Task: Add Attachment from Google Drive to Card Card0000000043 in Board Board0000000011 in Workspace WS0000000004 in Trello. Add Cover Orange to Card Card0000000043 in Board Board0000000011 in Workspace WS0000000004 in Trello. Add "Add Label …" with "Title" Title0000000043 to Button Button0000000043 to Card Card0000000043 in Board Board0000000011 in Workspace WS0000000004 in Trello. Add Description DS0000000043 to Card Card0000000043 in Board Board0000000011 in Workspace WS0000000004 in Trello. Add Comment CM0000000043 to Card Card0000000043 in Board Board0000000011 in Workspace WS0000000004 in Trello
Action: Mouse moved to (435, 432)
Screenshot: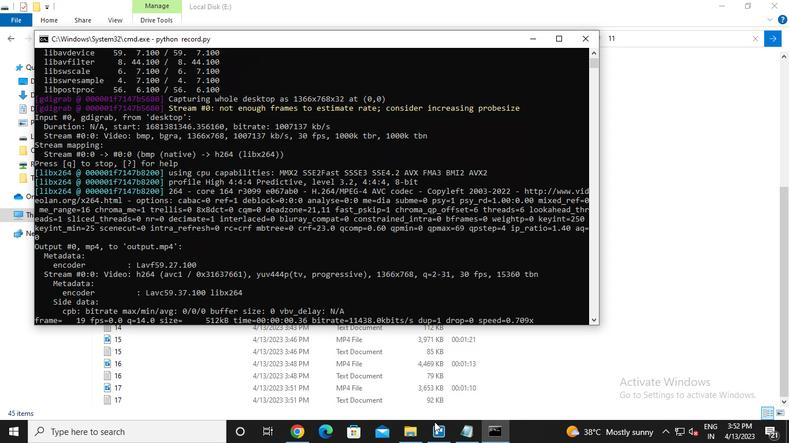 
Action: Mouse pressed left at (435, 432)
Screenshot: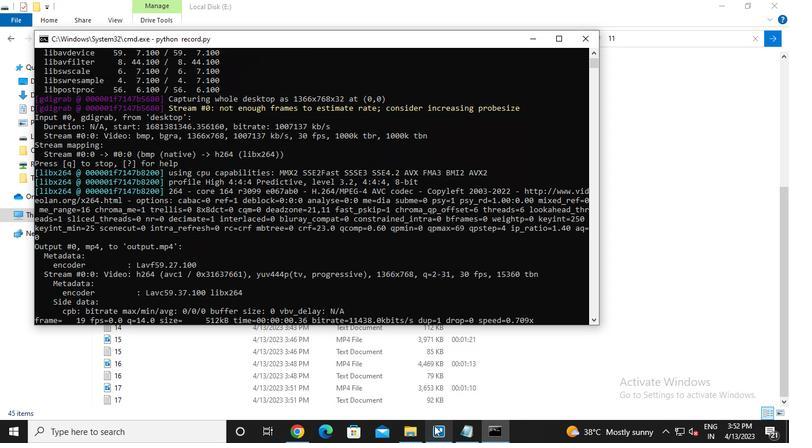 
Action: Mouse moved to (236, 298)
Screenshot: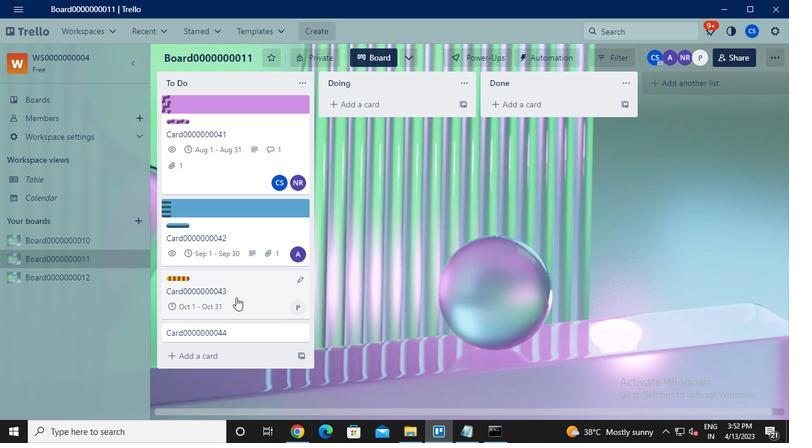 
Action: Mouse pressed left at (236, 298)
Screenshot: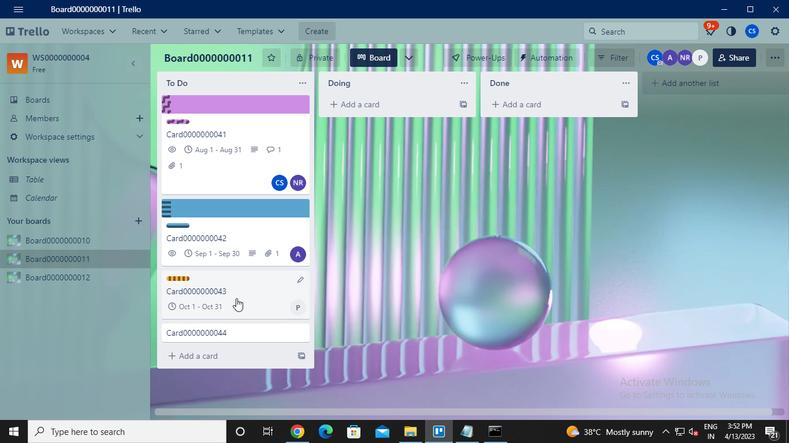 
Action: Mouse moved to (552, 238)
Screenshot: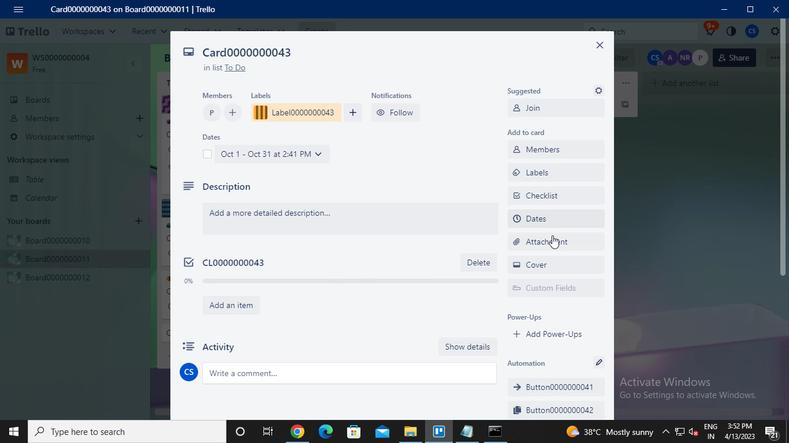 
Action: Mouse pressed left at (552, 238)
Screenshot: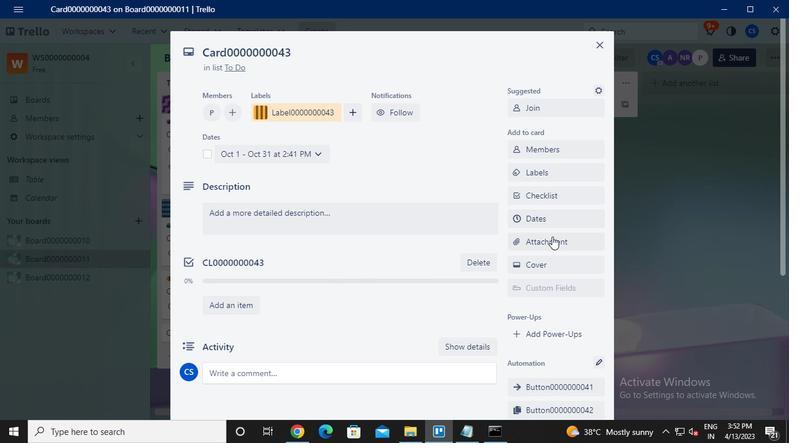 
Action: Mouse moved to (553, 134)
Screenshot: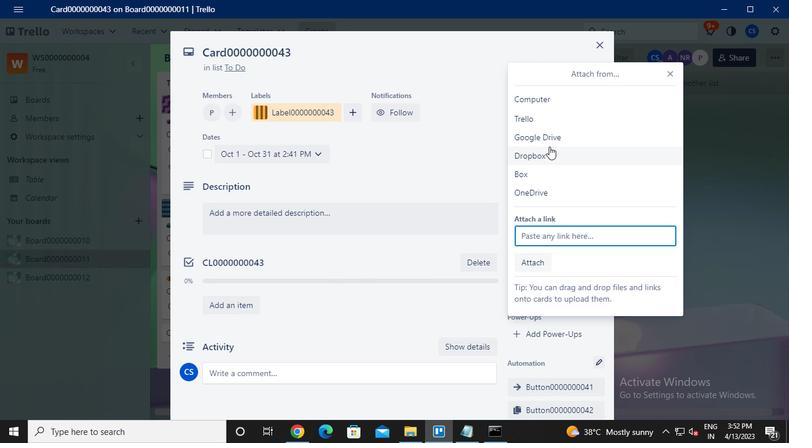 
Action: Mouse pressed left at (553, 134)
Screenshot: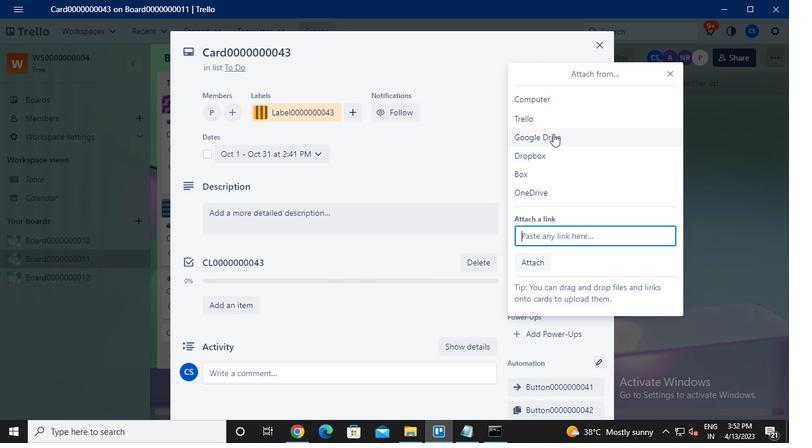 
Action: Mouse moved to (269, 206)
Screenshot: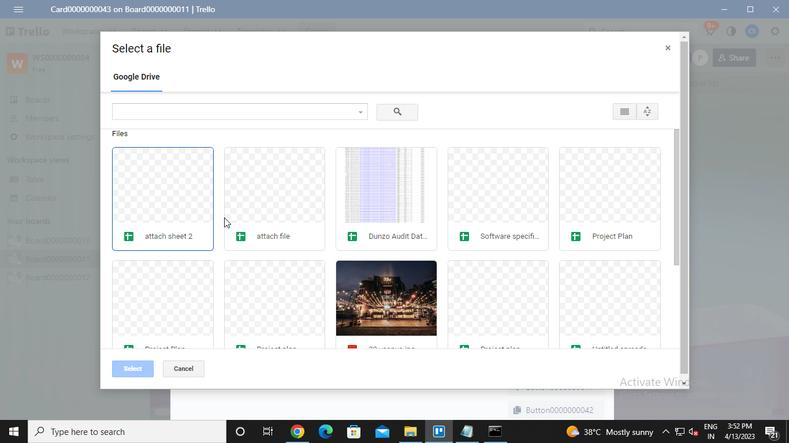 
Action: Mouse pressed left at (269, 206)
Screenshot: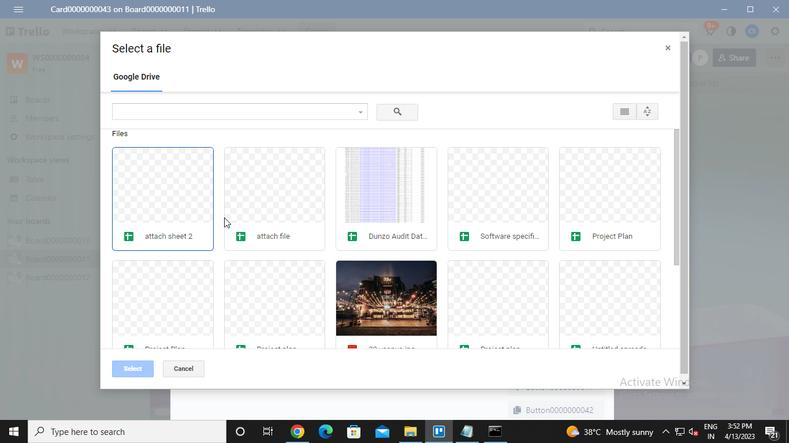 
Action: Mouse pressed left at (269, 206)
Screenshot: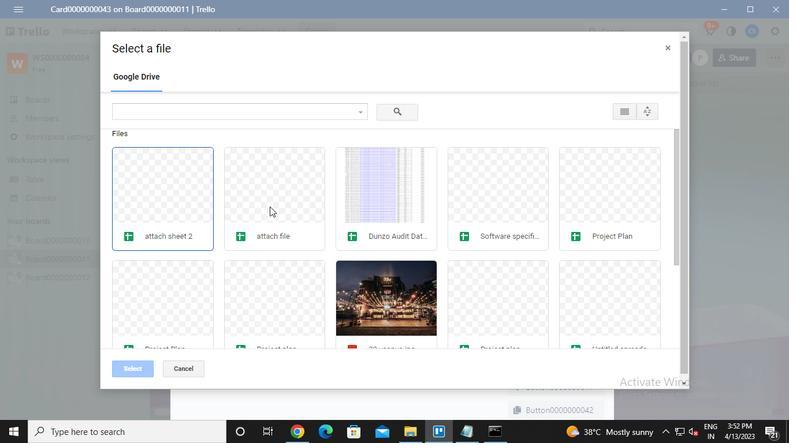 
Action: Mouse moved to (552, 259)
Screenshot: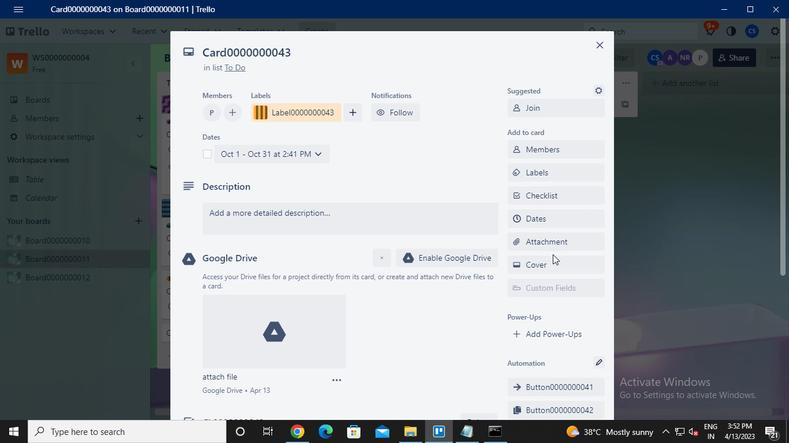 
Action: Mouse pressed left at (552, 259)
Screenshot: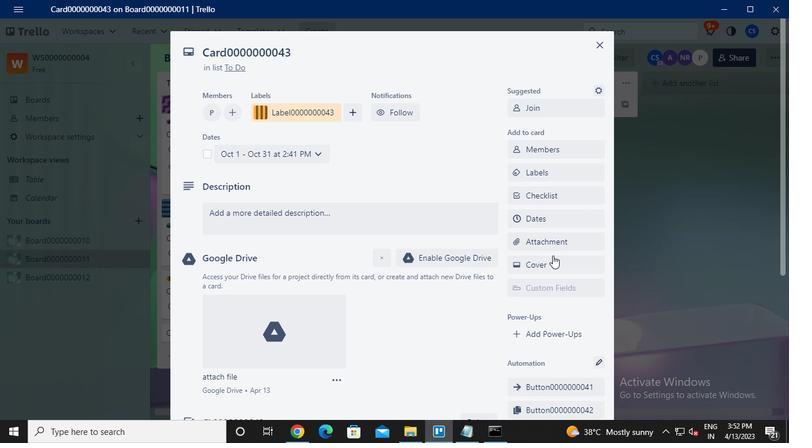 
Action: Mouse moved to (600, 190)
Screenshot: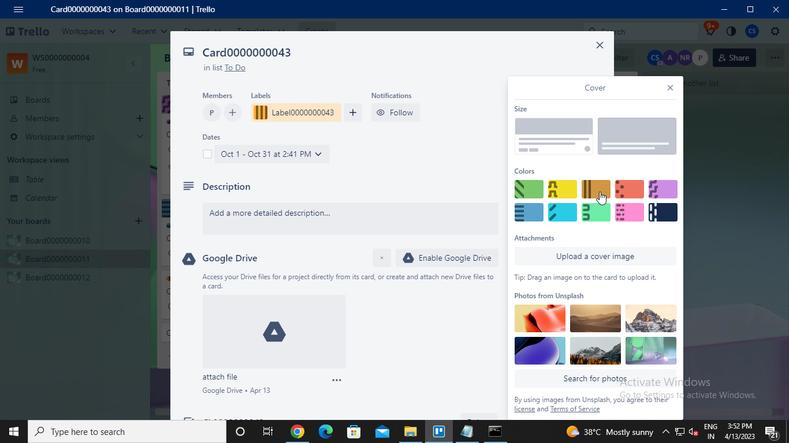 
Action: Mouse pressed left at (600, 190)
Screenshot: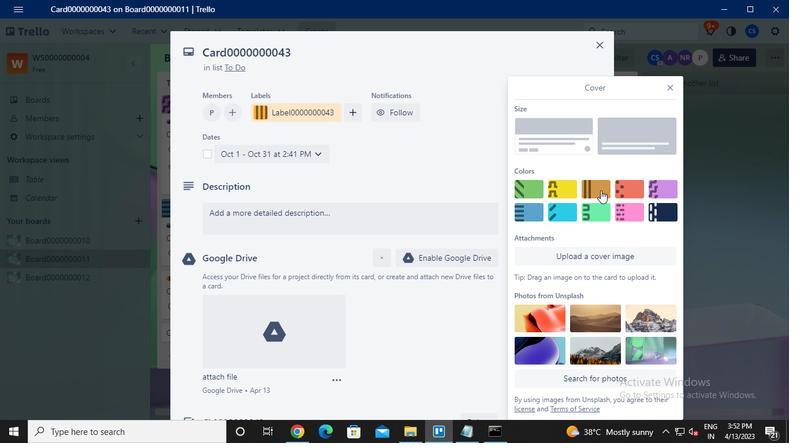 
Action: Mouse moved to (670, 69)
Screenshot: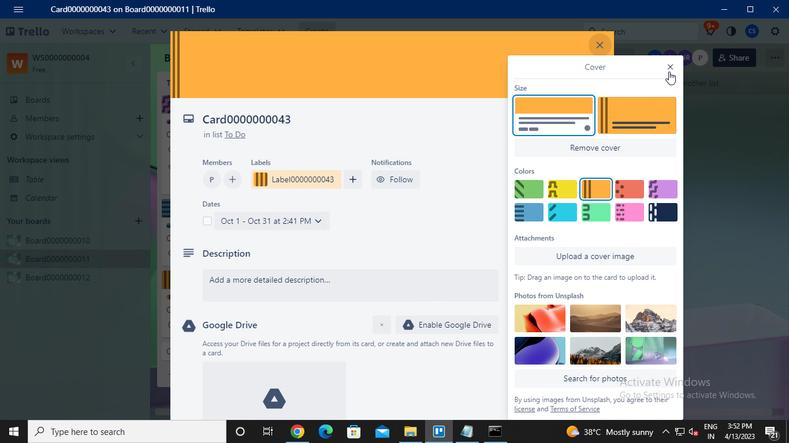 
Action: Mouse pressed left at (670, 69)
Screenshot: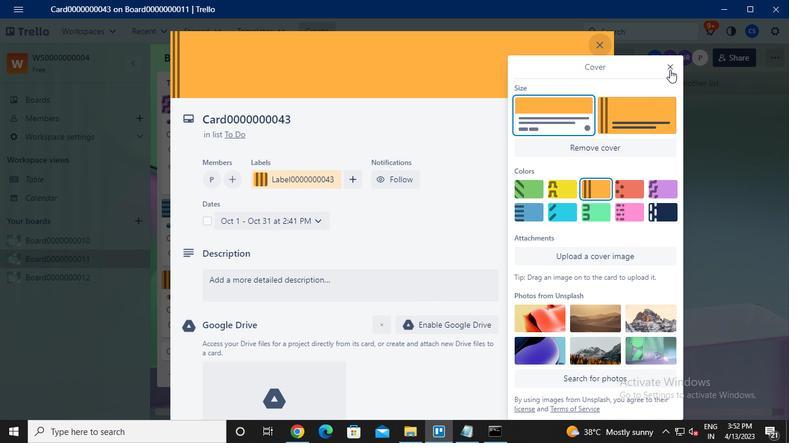 
Action: Mouse moved to (554, 206)
Screenshot: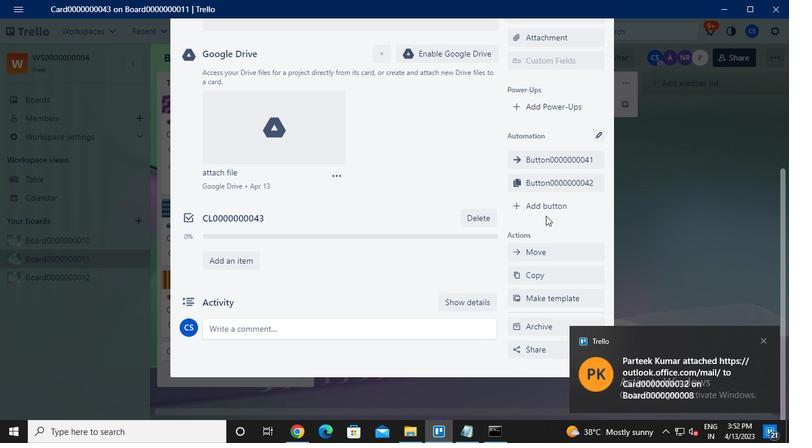 
Action: Mouse pressed left at (554, 206)
Screenshot: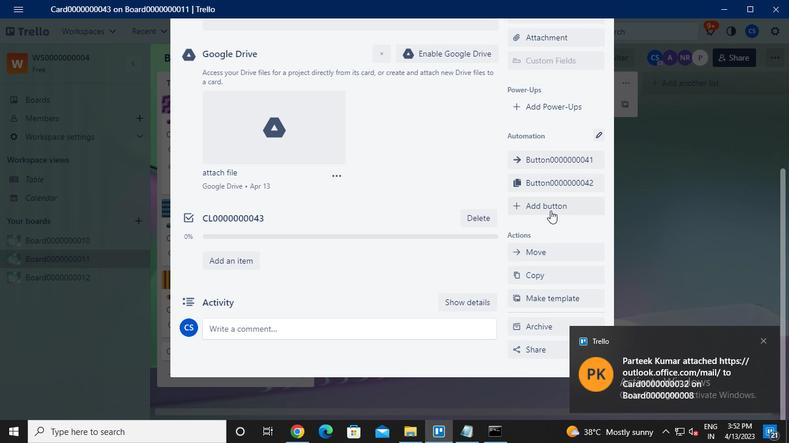 
Action: Mouse moved to (578, 150)
Screenshot: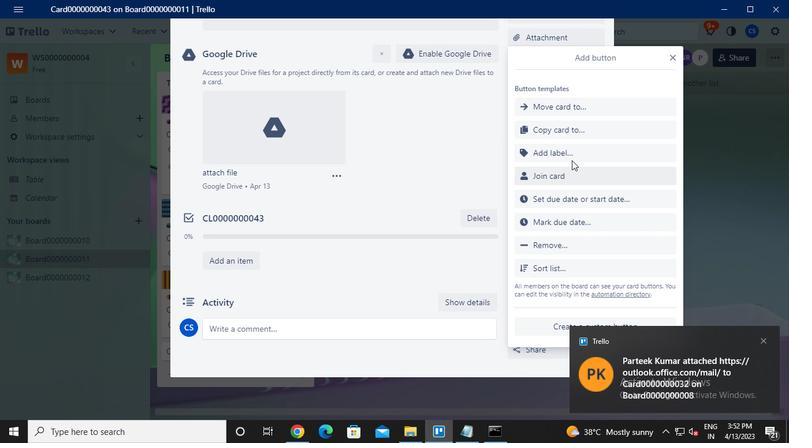 
Action: Mouse pressed left at (578, 150)
Screenshot: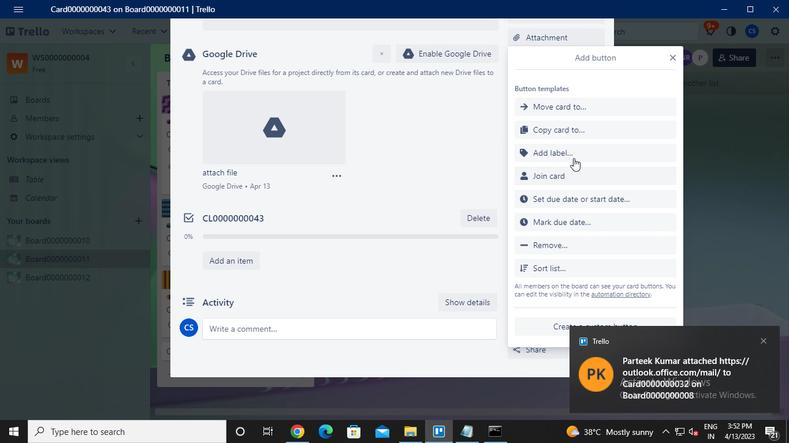 
Action: Mouse moved to (578, 156)
Screenshot: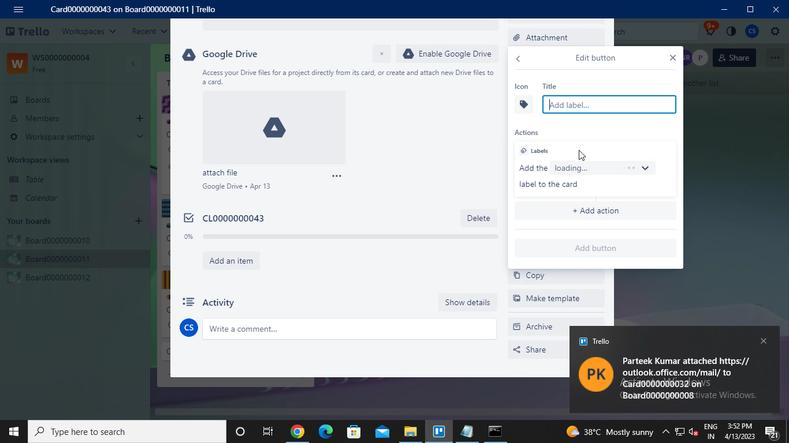 
Action: Keyboard Key.caps_lock
Screenshot: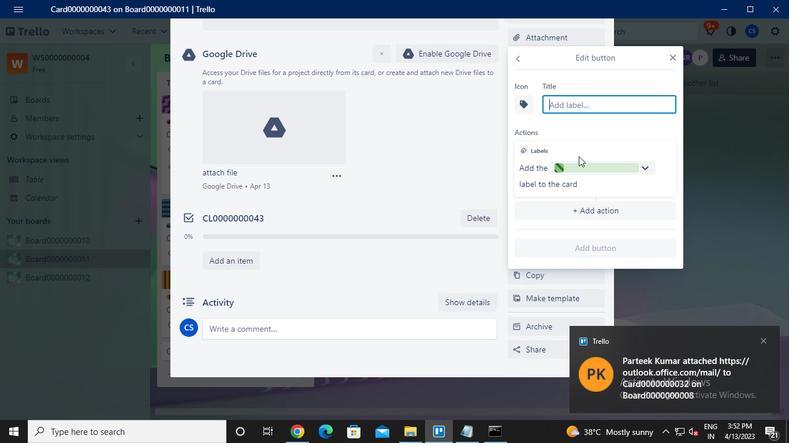 
Action: Keyboard Key.caps_lock
Screenshot: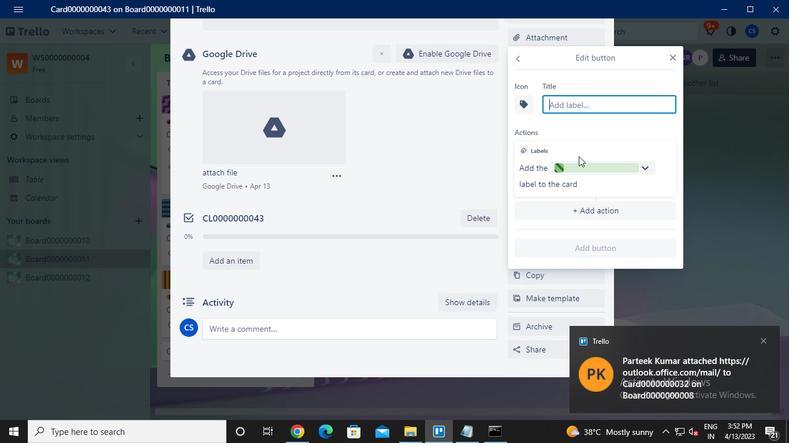 
Action: Keyboard t
Screenshot: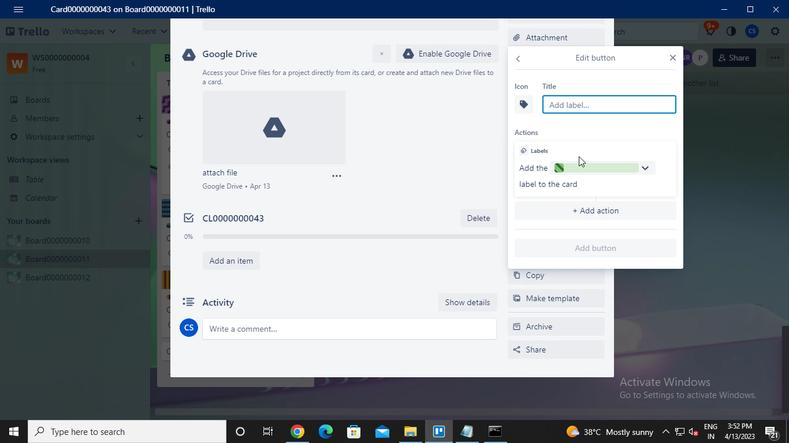 
Action: Keyboard Key.caps_lock
Screenshot: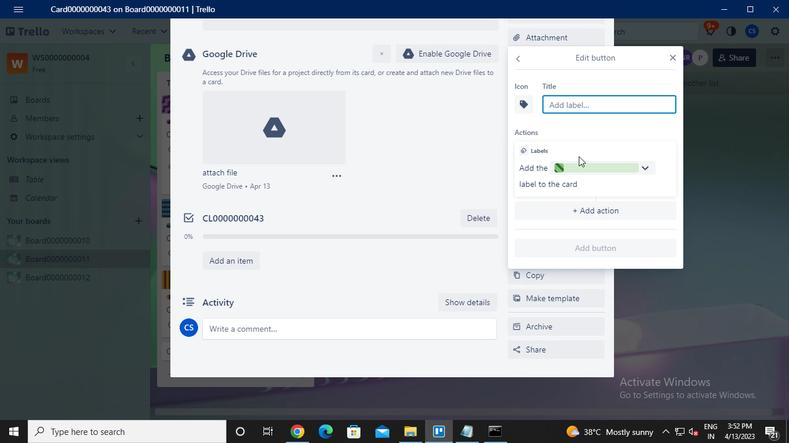 
Action: Keyboard i
Screenshot: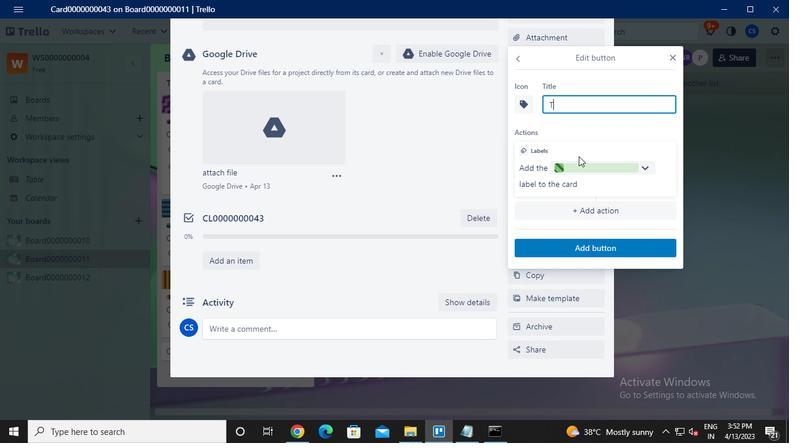 
Action: Keyboard t
Screenshot: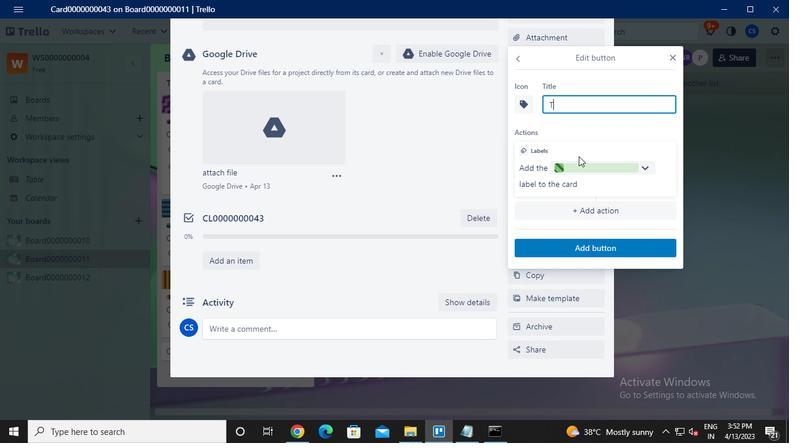 
Action: Keyboard l
Screenshot: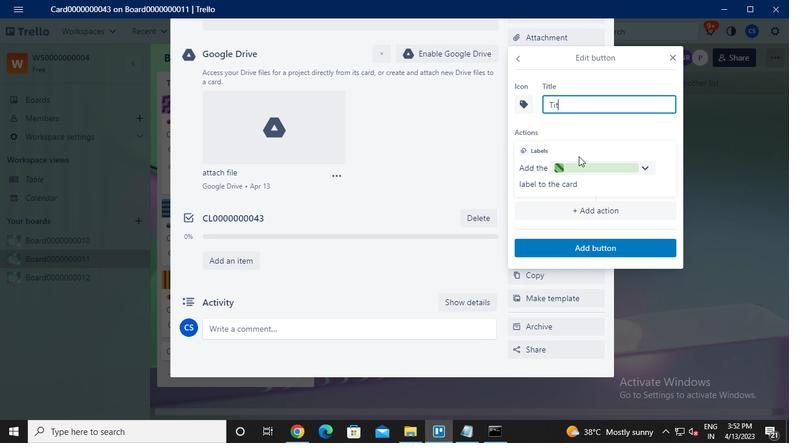 
Action: Keyboard e
Screenshot: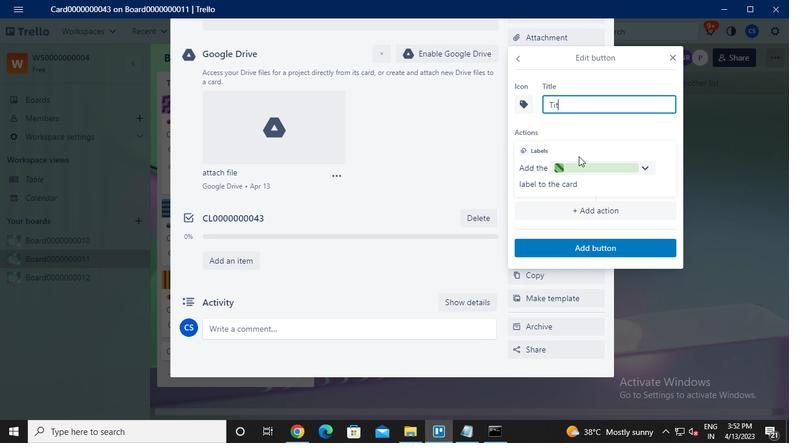 
Action: Keyboard <96>
Screenshot: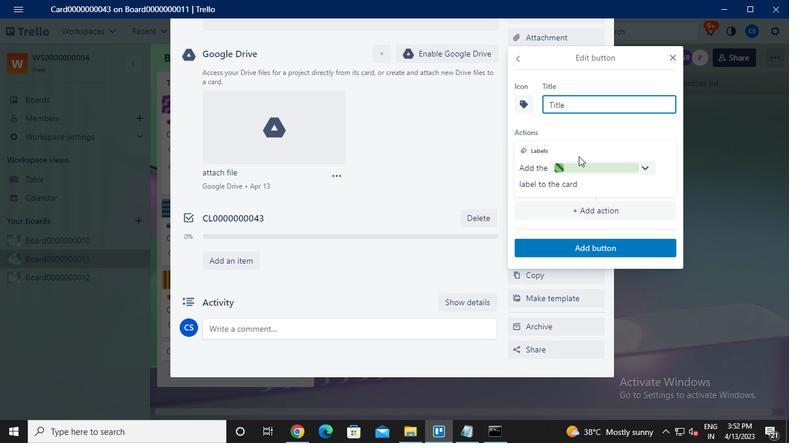 
Action: Keyboard <96>
Screenshot: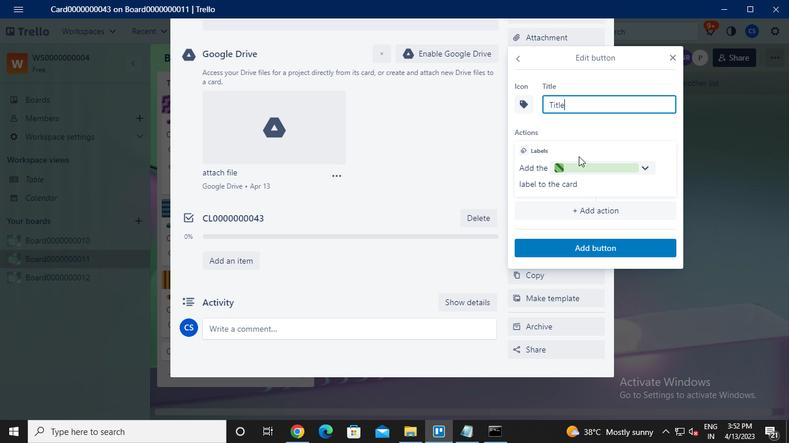 
Action: Keyboard <96>
Screenshot: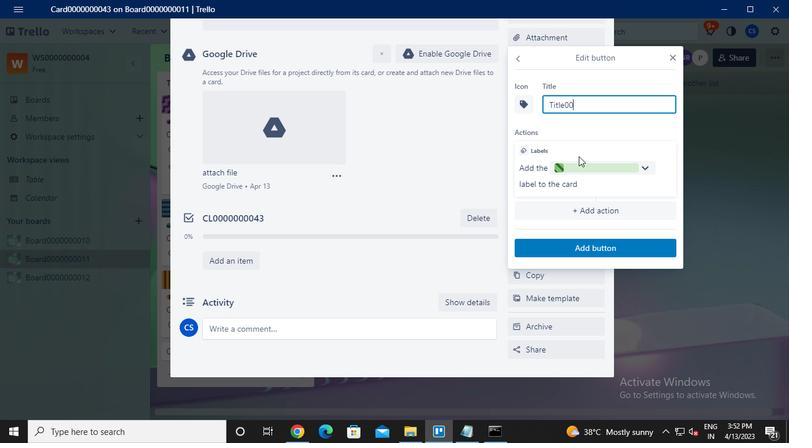 
Action: Keyboard <96>
Screenshot: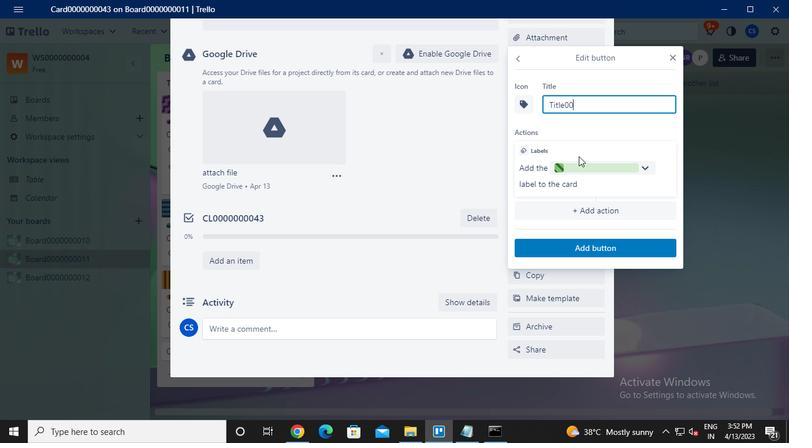 
Action: Keyboard <96>
Screenshot: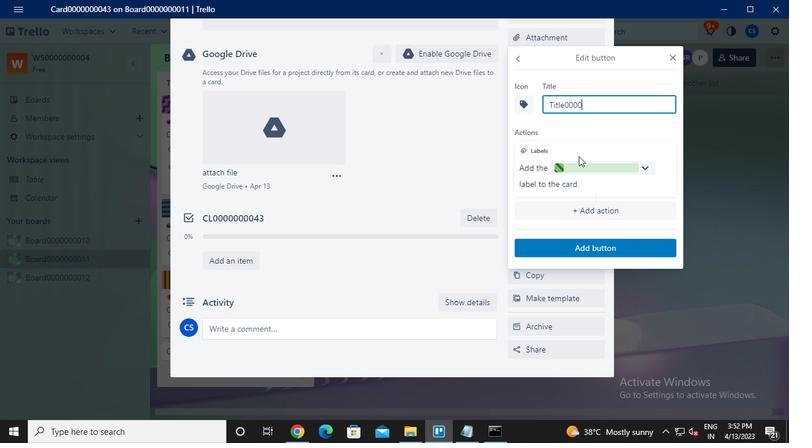 
Action: Keyboard <96>
Screenshot: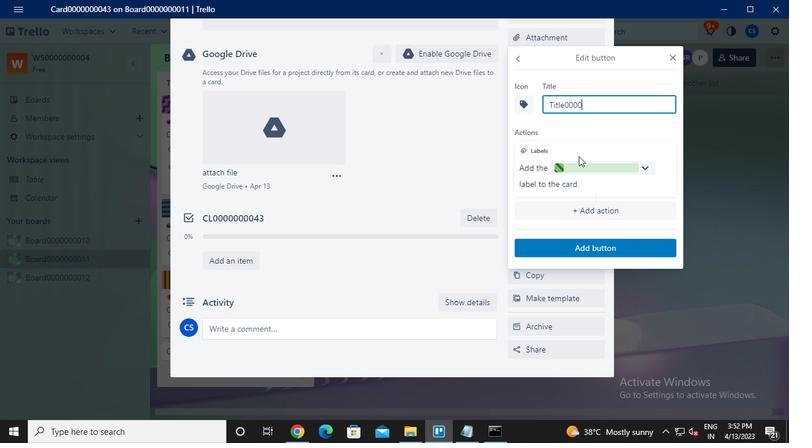 
Action: Keyboard <96>
Screenshot: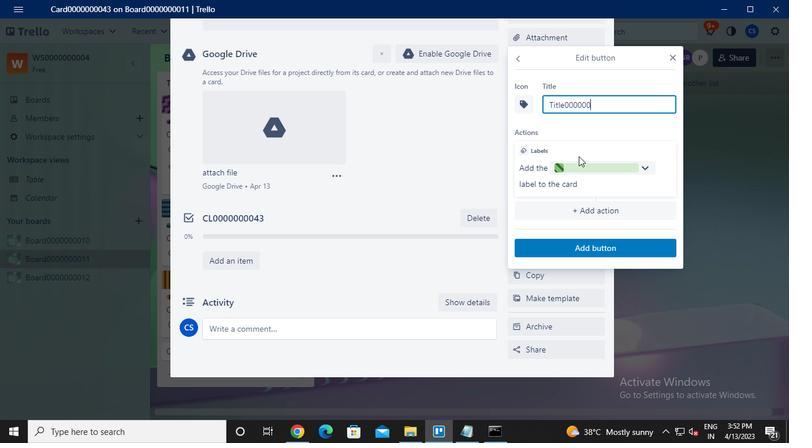 
Action: Keyboard <96>
Screenshot: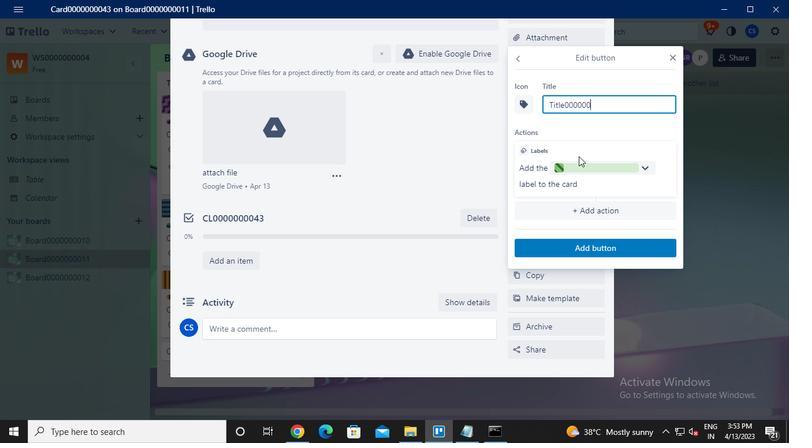 
Action: Keyboard <100>
Screenshot: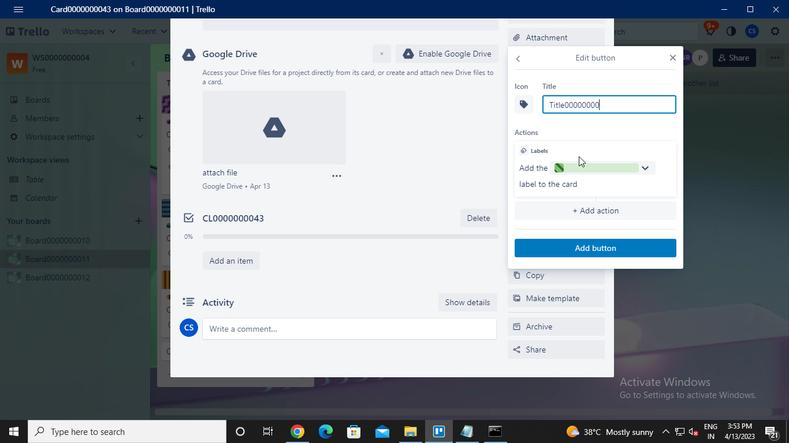 
Action: Keyboard <99>
Screenshot: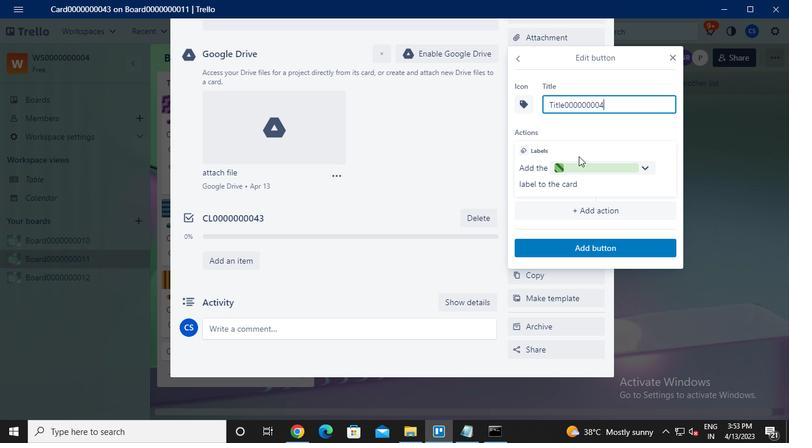 
Action: Mouse moved to (599, 246)
Screenshot: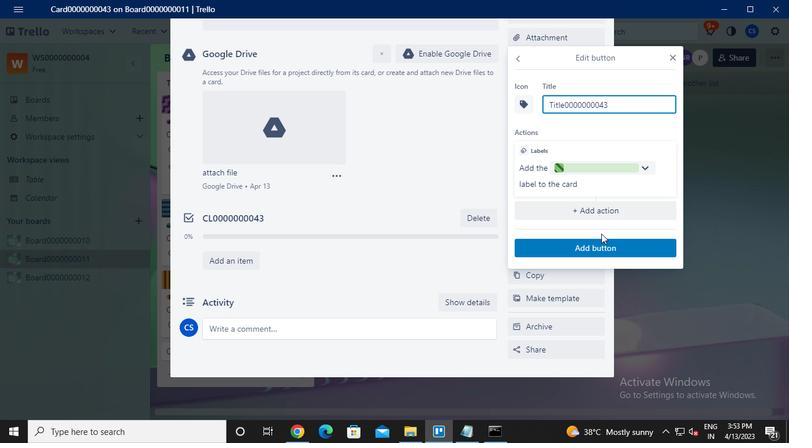 
Action: Mouse pressed left at (599, 246)
Screenshot: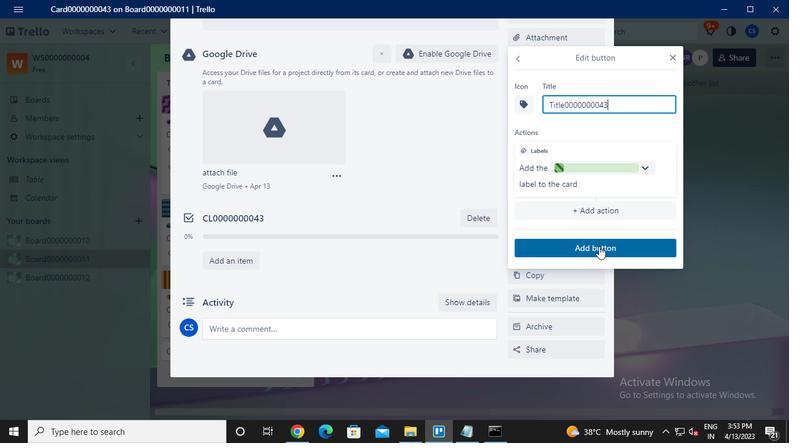
Action: Mouse moved to (274, 184)
Screenshot: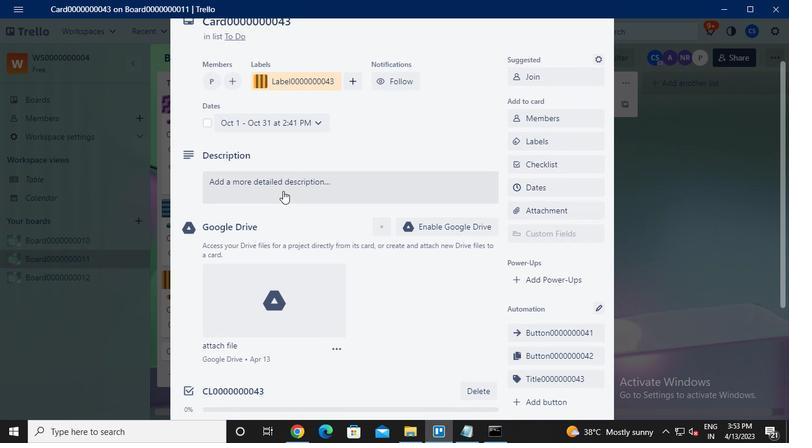 
Action: Mouse pressed left at (274, 184)
Screenshot: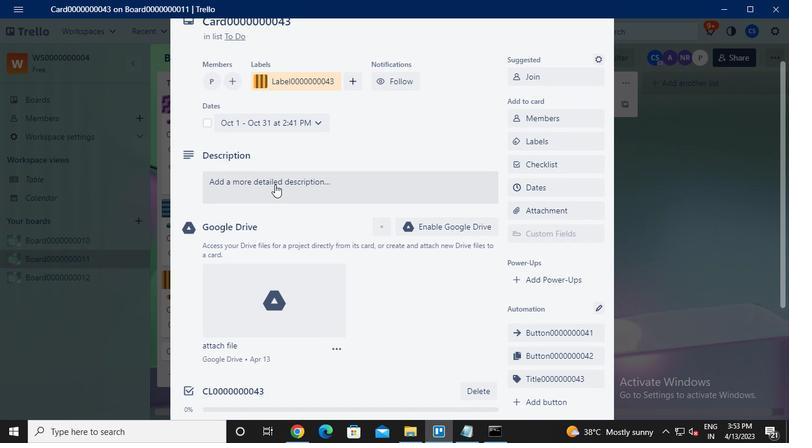 
Action: Keyboard Key.caps_lock
Screenshot: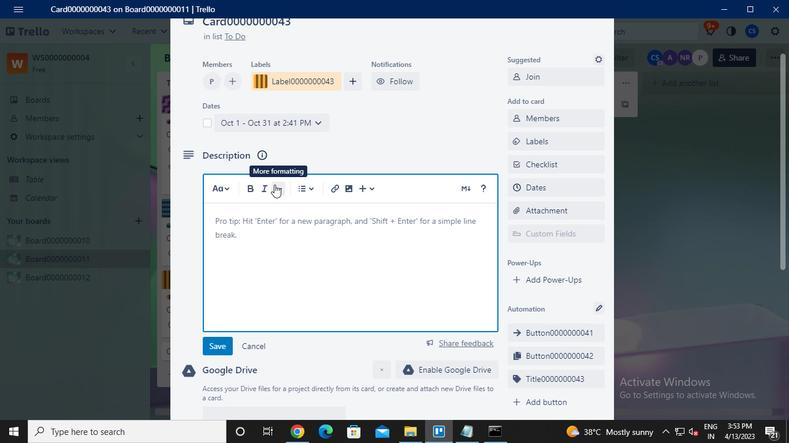 
Action: Keyboard d
Screenshot: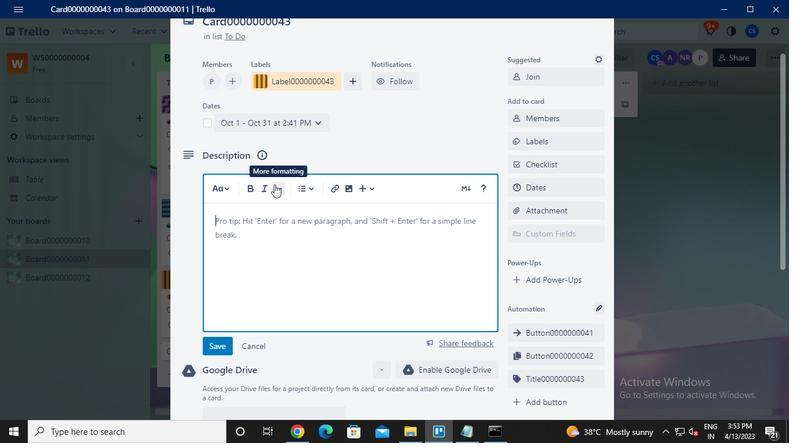 
Action: Keyboard s
Screenshot: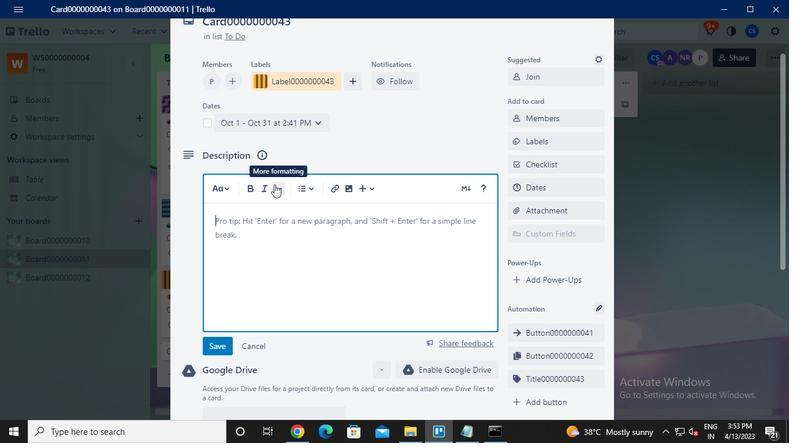 
Action: Keyboard <96>
Screenshot: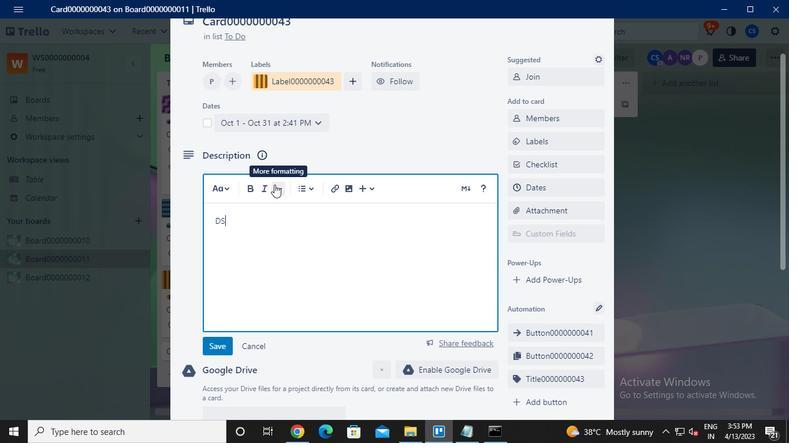 
Action: Keyboard <96>
Screenshot: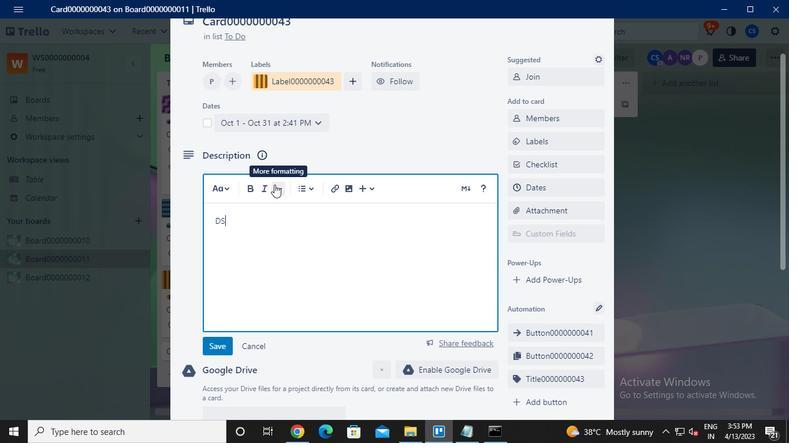 
Action: Keyboard <96>
Screenshot: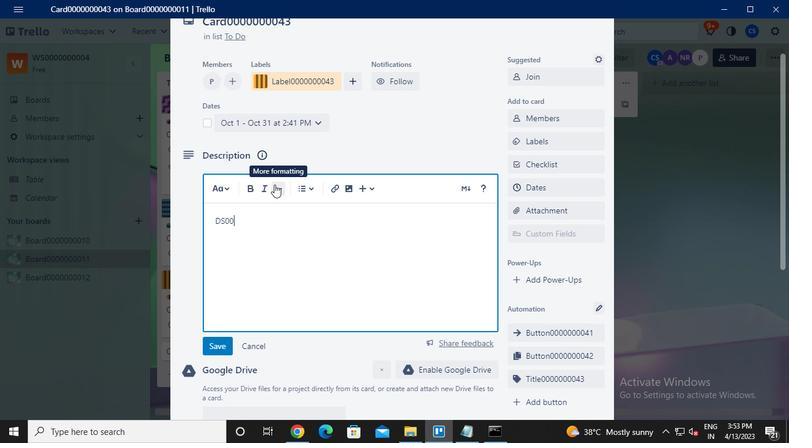 
Action: Keyboard <96>
Screenshot: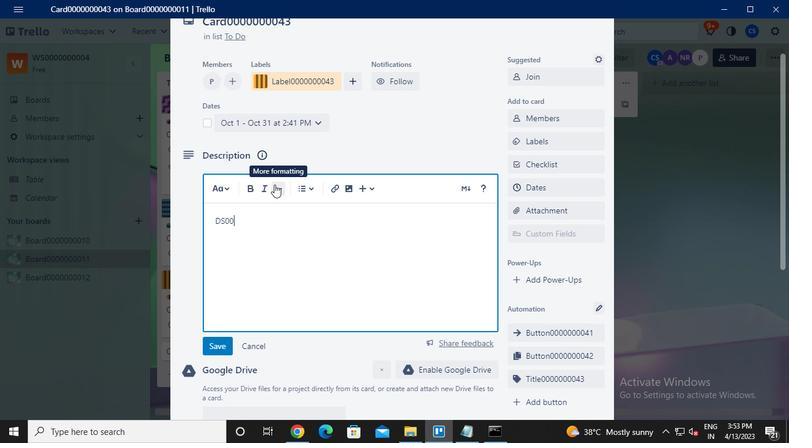 
Action: Keyboard <96>
Screenshot: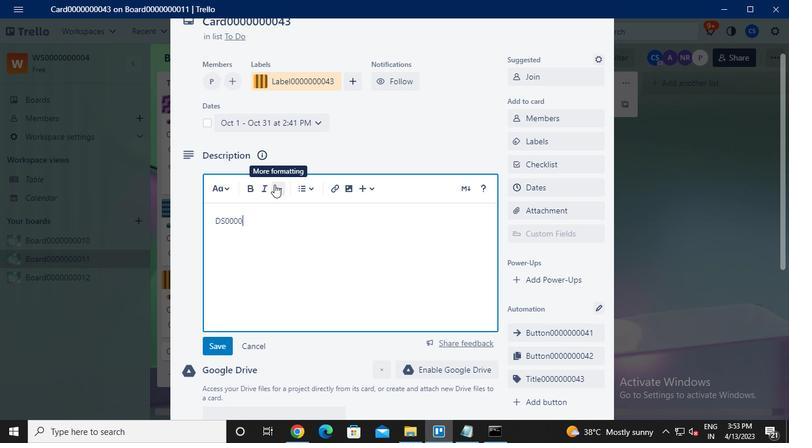 
Action: Keyboard <96>
Screenshot: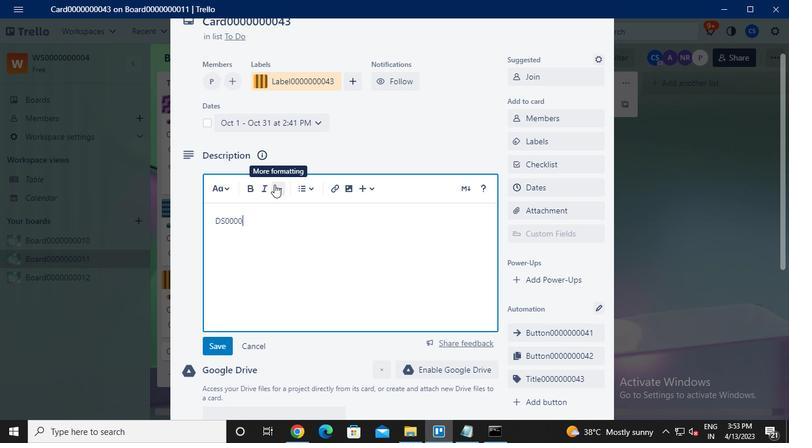 
Action: Keyboard <96>
Screenshot: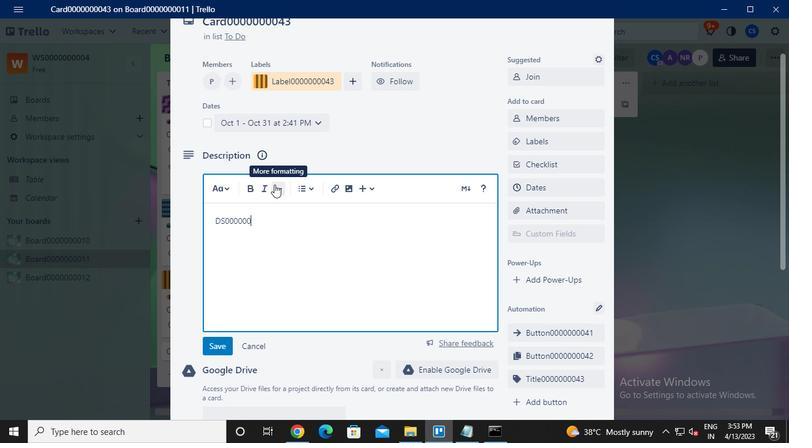 
Action: Keyboard <96>
Screenshot: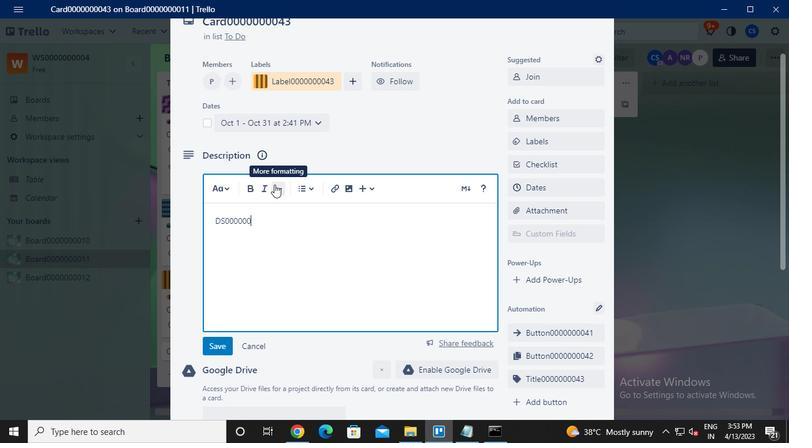 
Action: Keyboard <100>
Screenshot: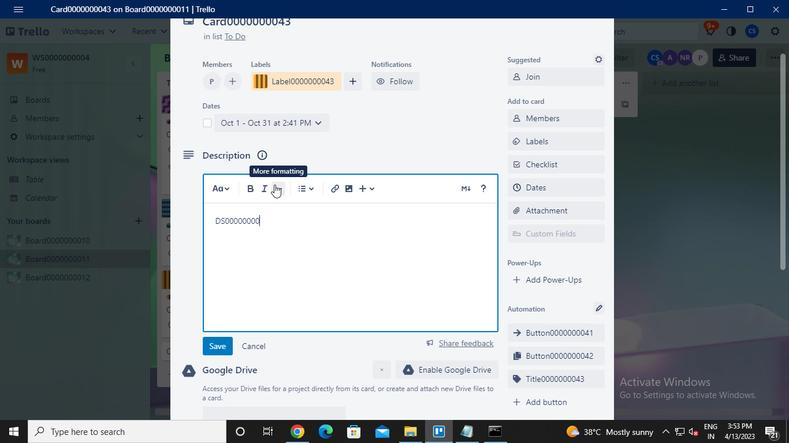 
Action: Keyboard <99>
Screenshot: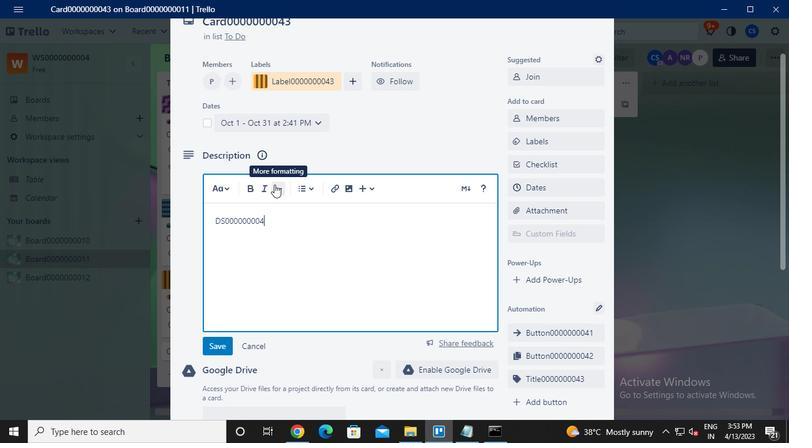 
Action: Mouse moved to (218, 349)
Screenshot: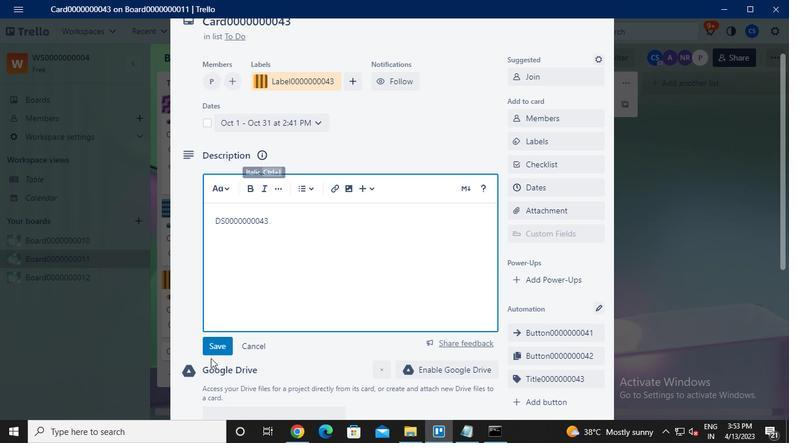 
Action: Mouse pressed left at (218, 349)
Screenshot: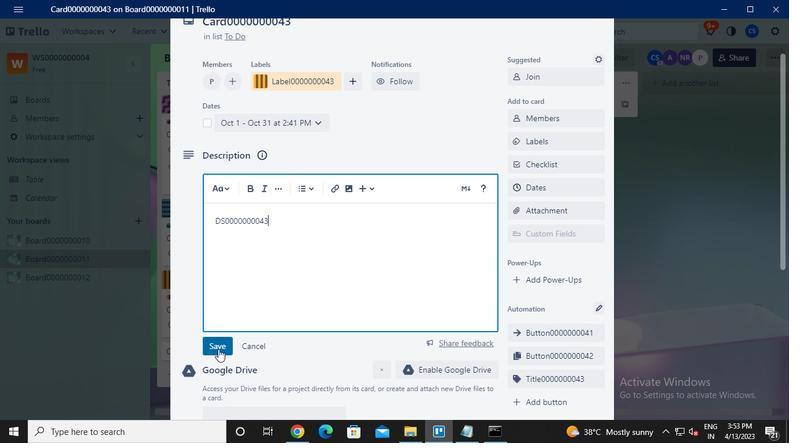 
Action: Mouse moved to (281, 291)
Screenshot: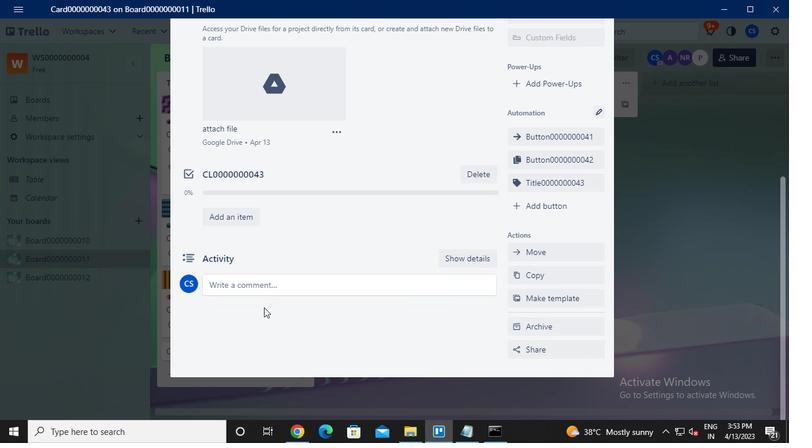 
Action: Mouse pressed left at (281, 291)
Screenshot: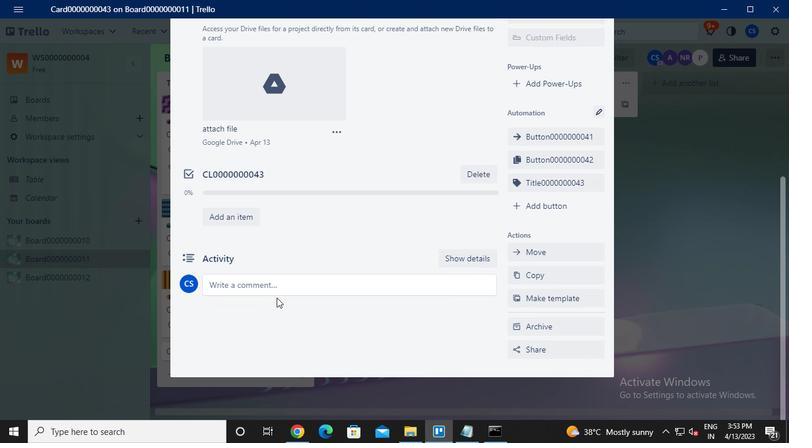 
Action: Keyboard c
Screenshot: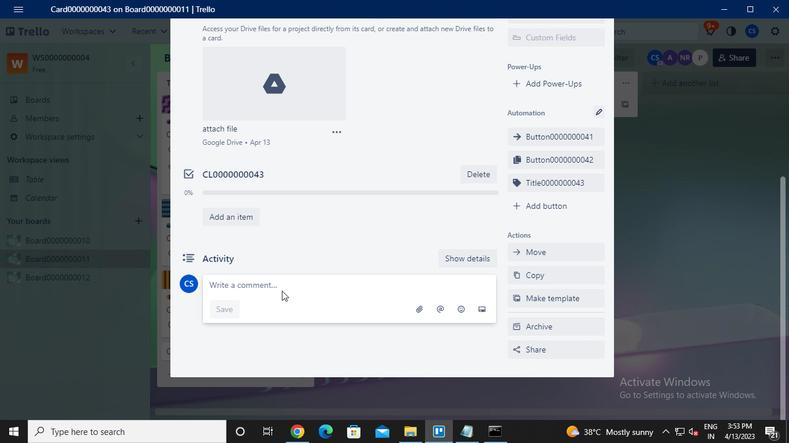 
Action: Keyboard m
Screenshot: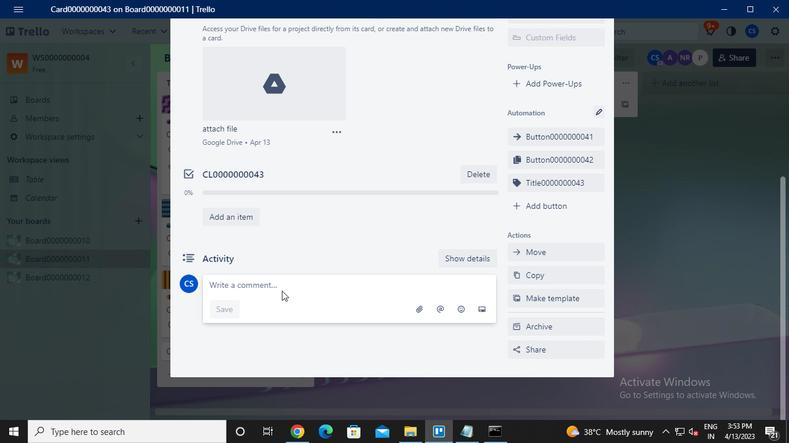 
Action: Keyboard <96>
Screenshot: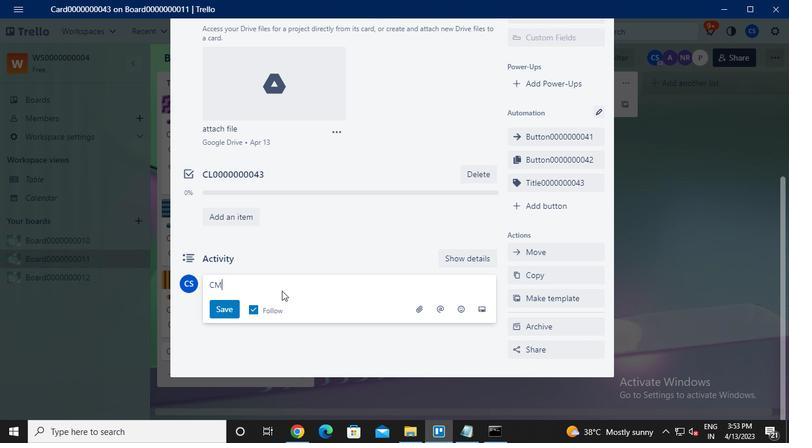
Action: Keyboard <96>
Screenshot: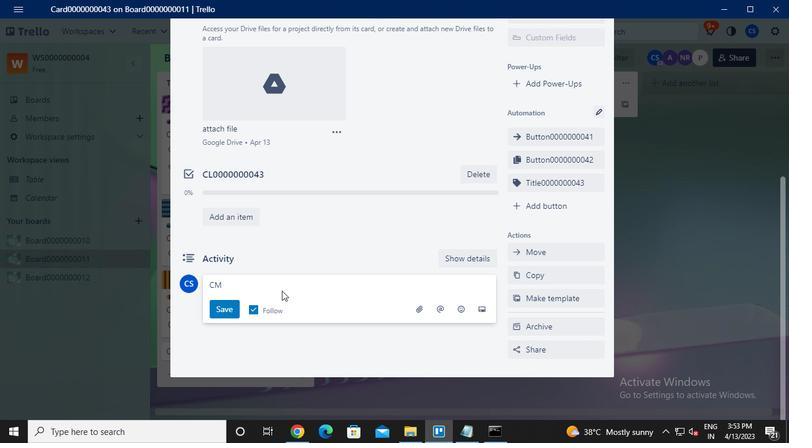 
Action: Keyboard <96>
Screenshot: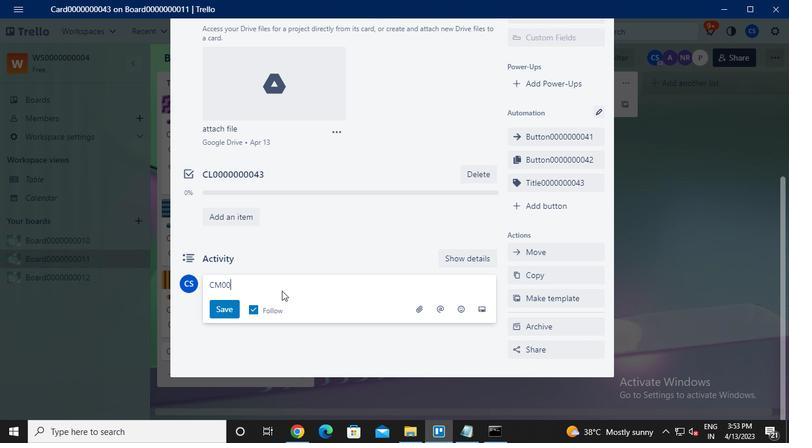 
Action: Keyboard <96>
Screenshot: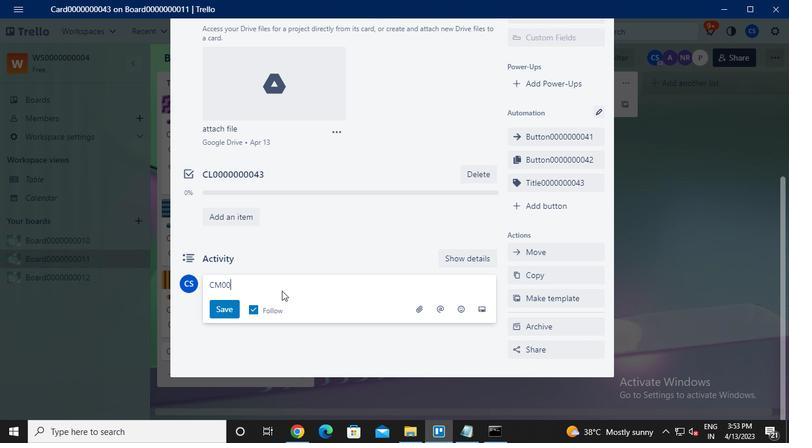 
Action: Keyboard <96>
Screenshot: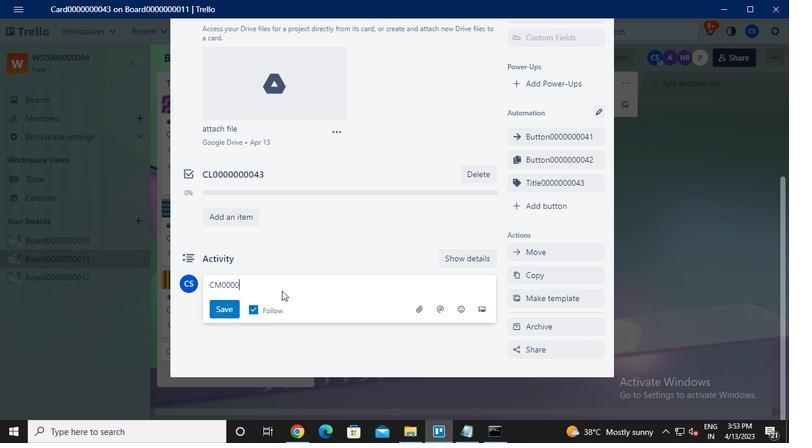 
Action: Keyboard <96>
Screenshot: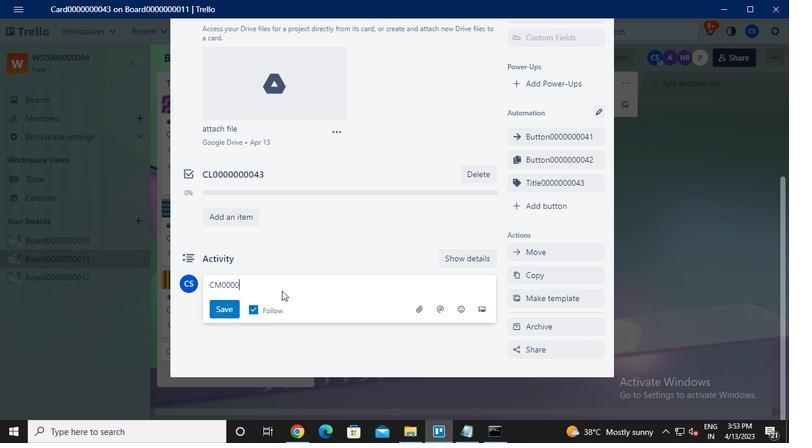
Action: Keyboard <96>
Screenshot: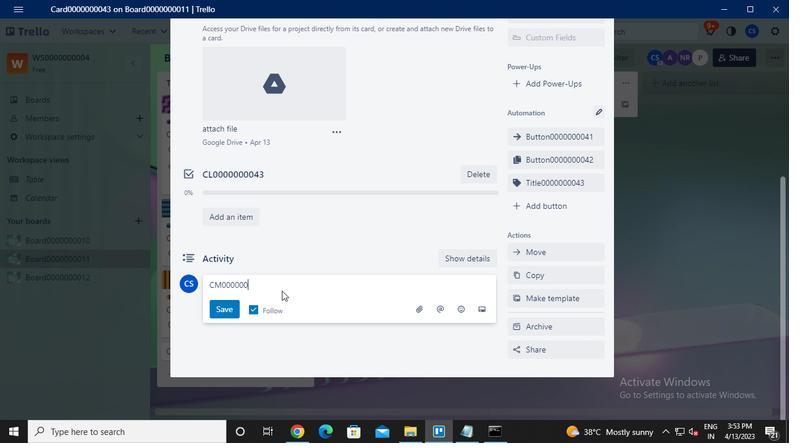 
Action: Keyboard <96>
Screenshot: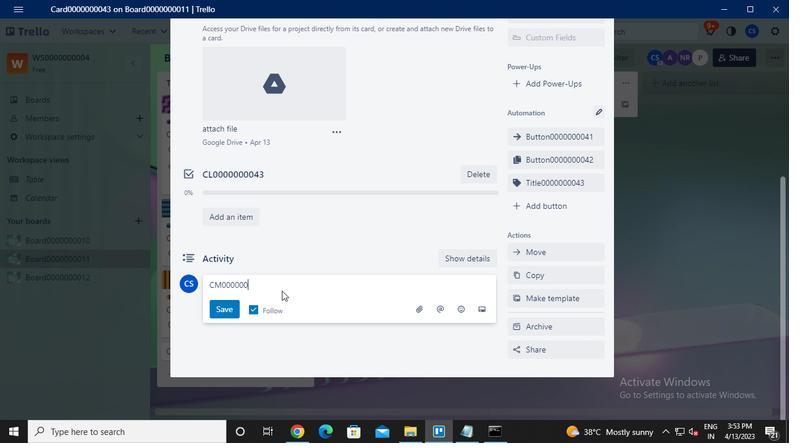
Action: Keyboard <100>
Screenshot: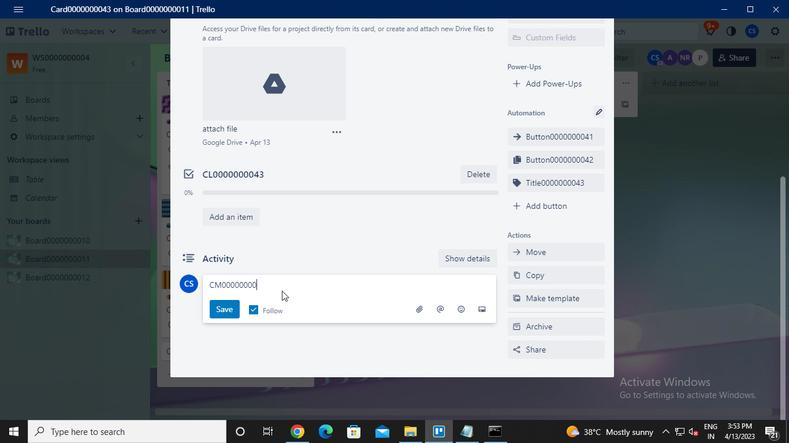 
Action: Keyboard <99>
Screenshot: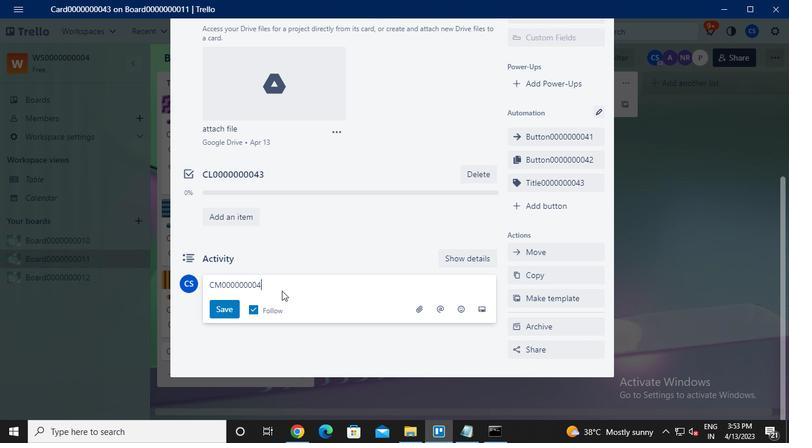 
Action: Mouse moved to (219, 309)
Screenshot: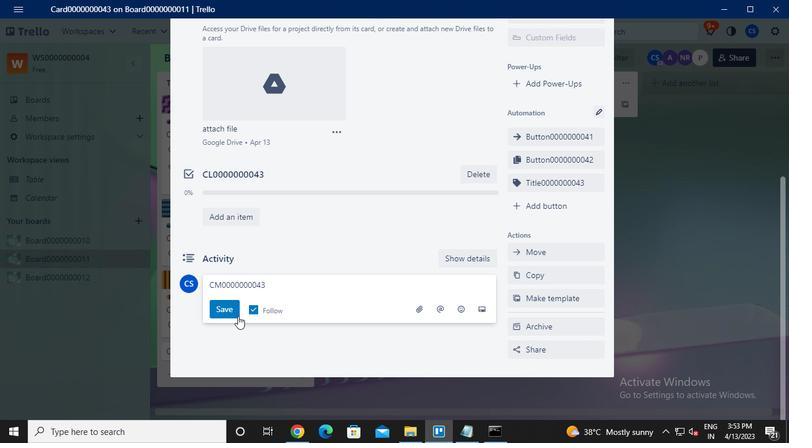 
Action: Mouse pressed left at (219, 309)
Screenshot: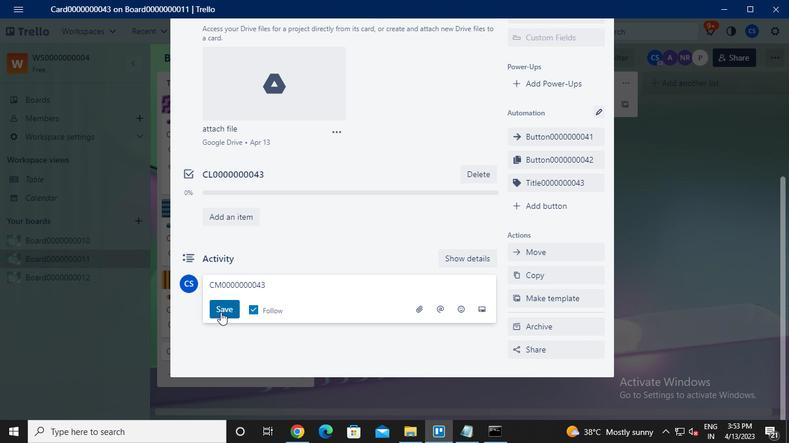 
Action: Mouse moved to (496, 437)
Screenshot: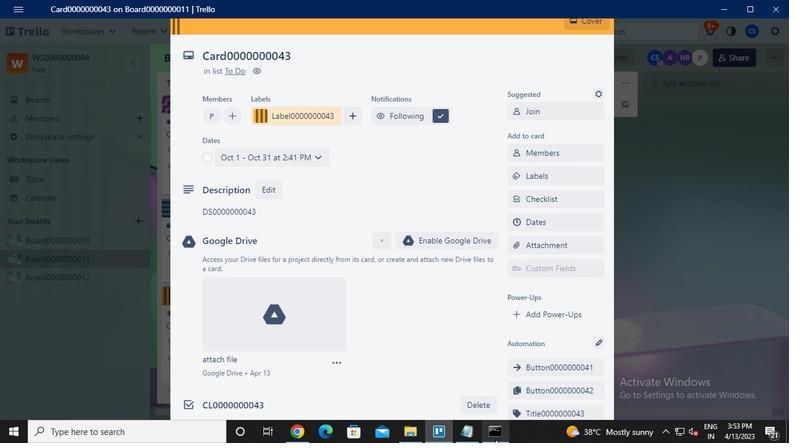 
Action: Mouse pressed left at (496, 437)
Screenshot: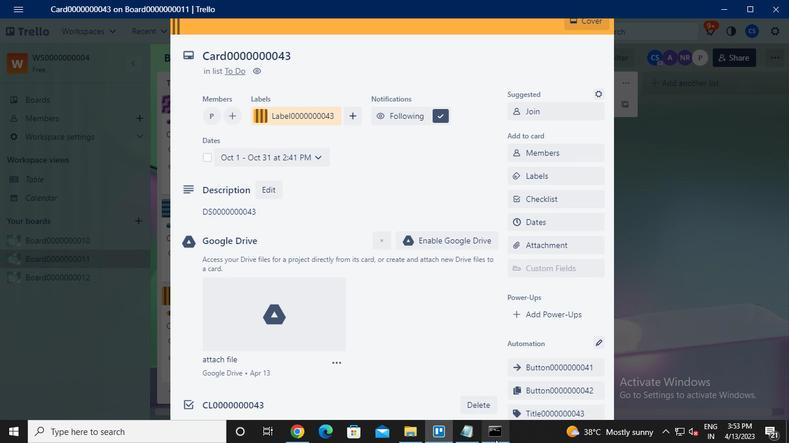 
Action: Mouse moved to (585, 34)
Screenshot: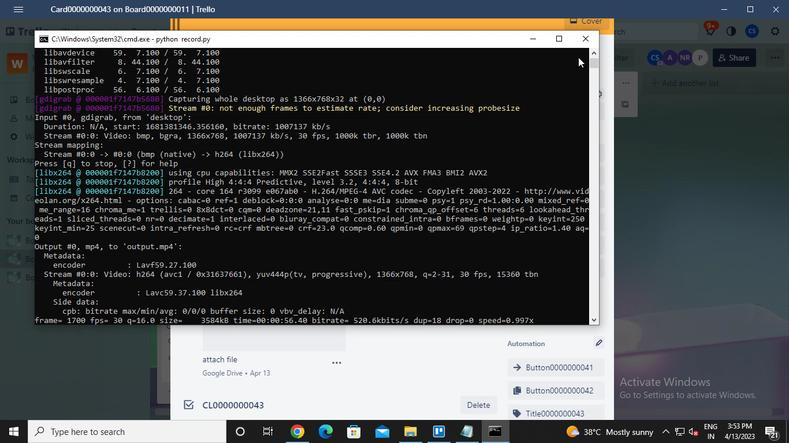 
Action: Mouse pressed left at (585, 34)
Screenshot: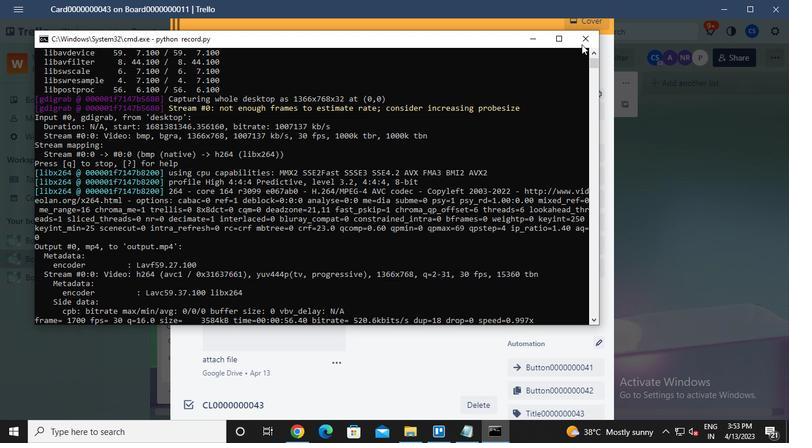 
